 Task: Go to the images section and react to  the images on the  page of Nestle
Action: Keyboard Key.alt_l
Screenshot: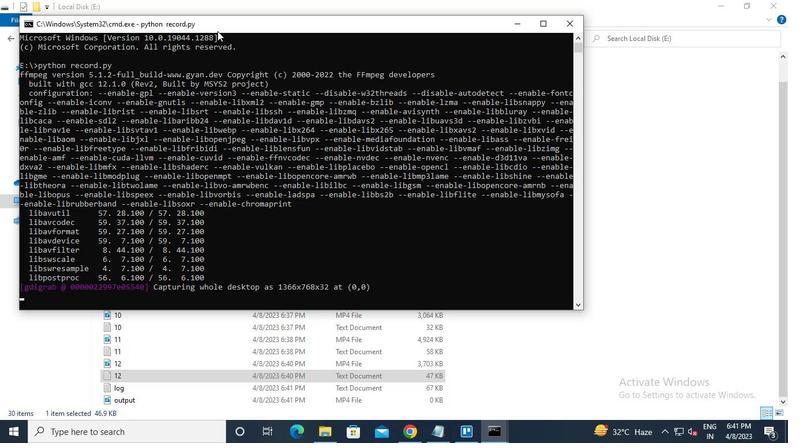 
Action: Keyboard Key.tab
Screenshot: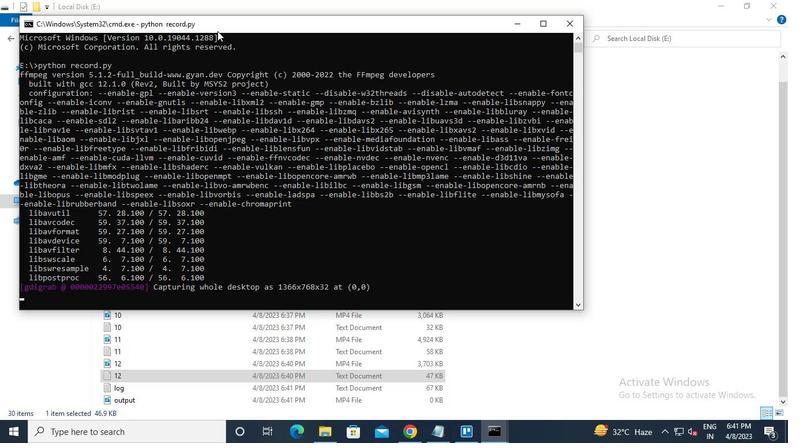 
Action: Mouse moved to (198, 75)
Screenshot: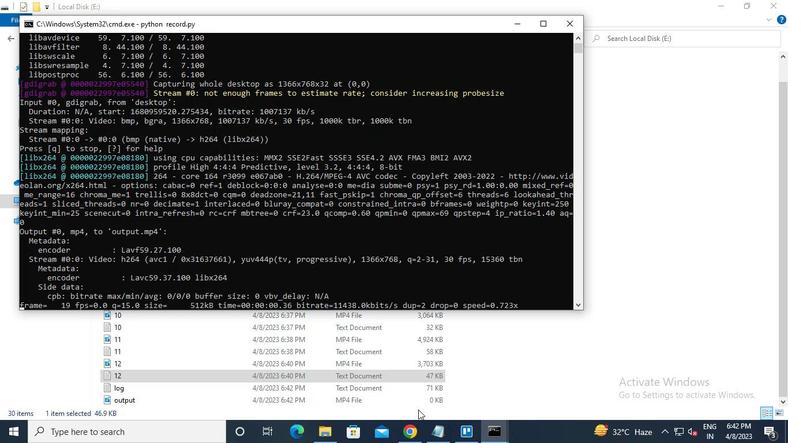 
Action: Mouse pressed left at (198, 75)
Screenshot: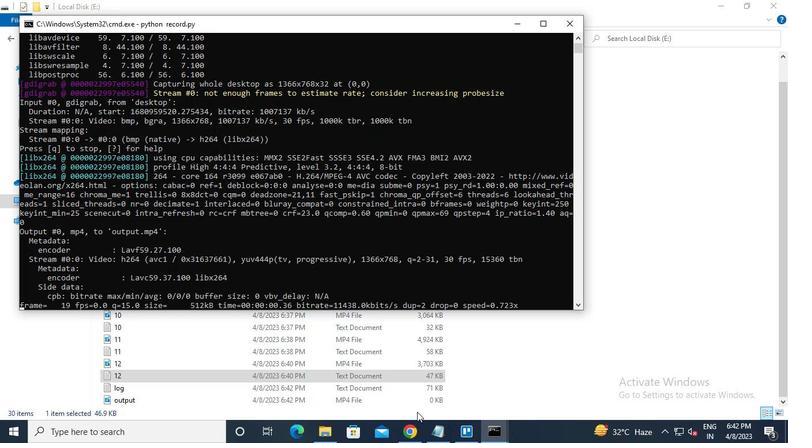
Action: Keyboard n
Screenshot: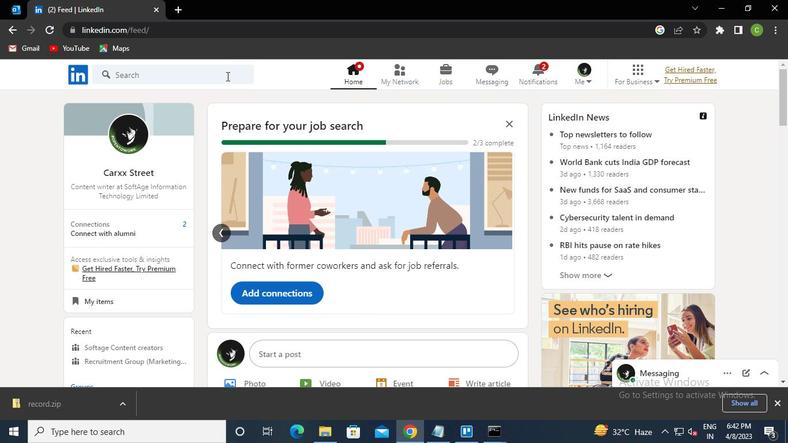 
Action: Keyboard e
Screenshot: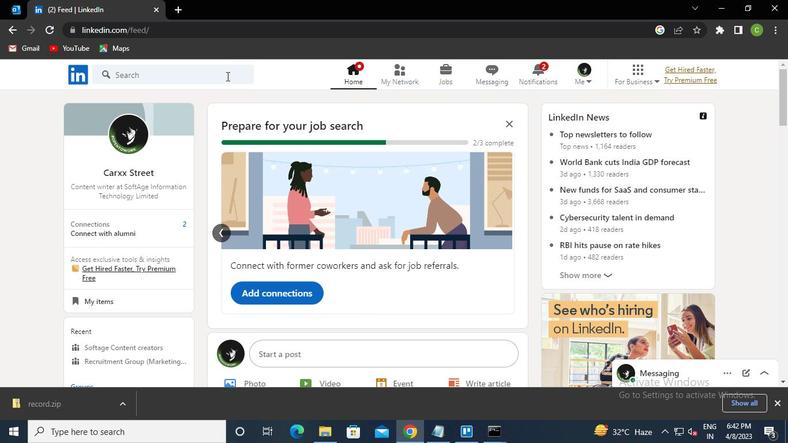 
Action: Keyboard s
Screenshot: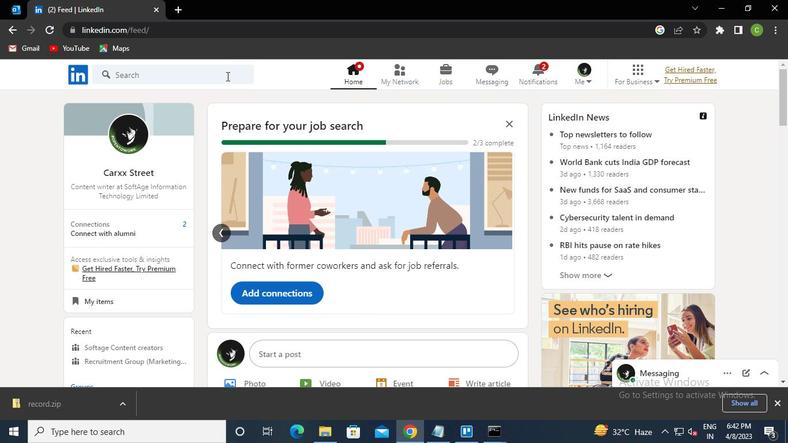 
Action: Keyboard t
Screenshot: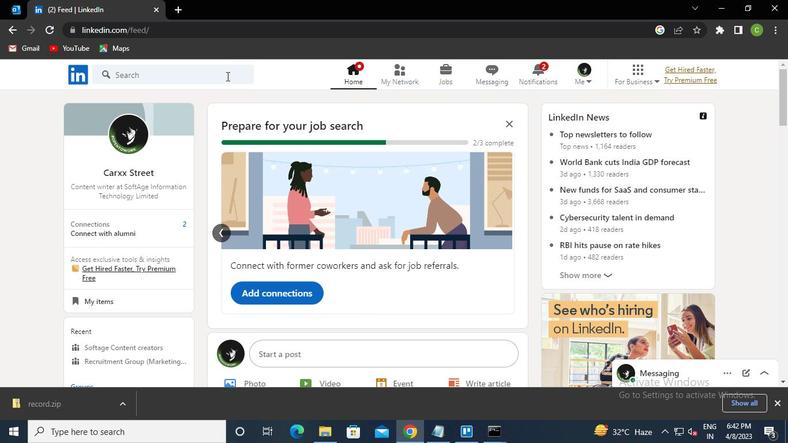 
Action: Keyboard l
Screenshot: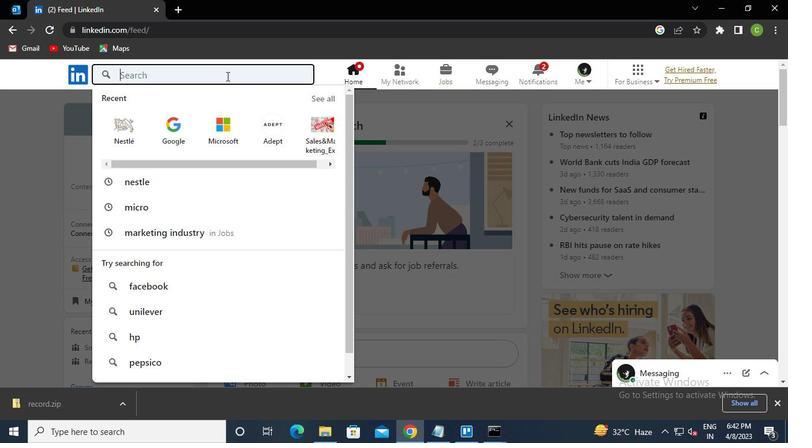 
Action: Keyboard Key.down
Screenshot: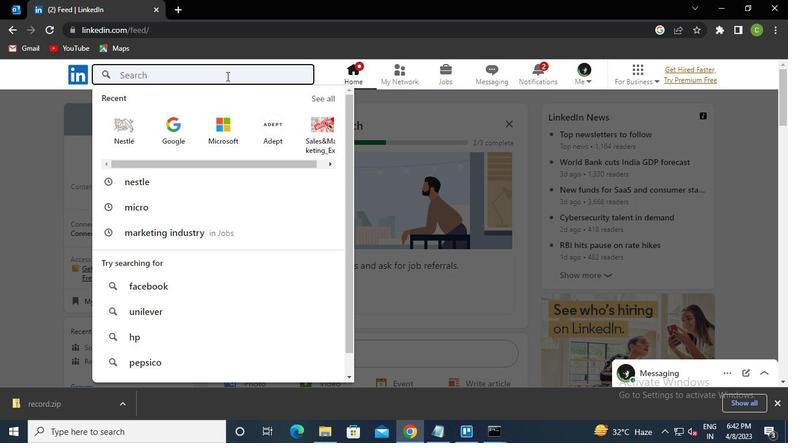 
Action: Keyboard Key.enter
Screenshot: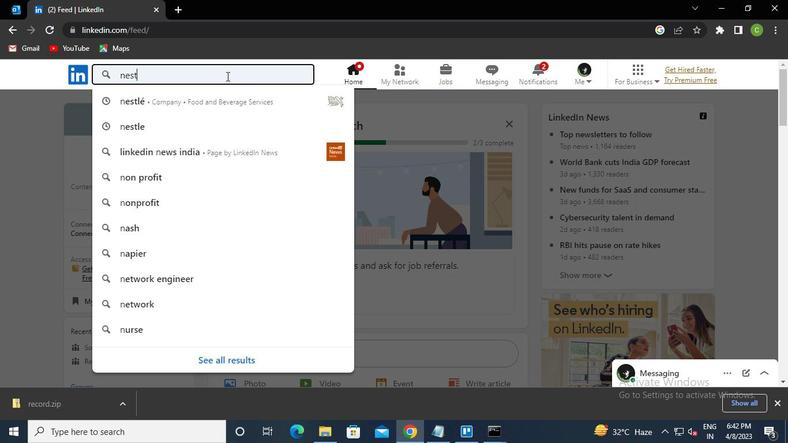
Action: Mouse moved to (395, 183)
Screenshot: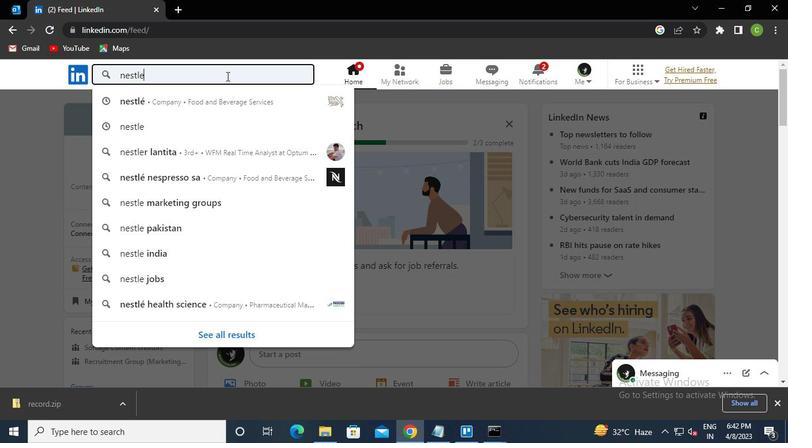 
Action: Mouse pressed left at (395, 183)
Screenshot: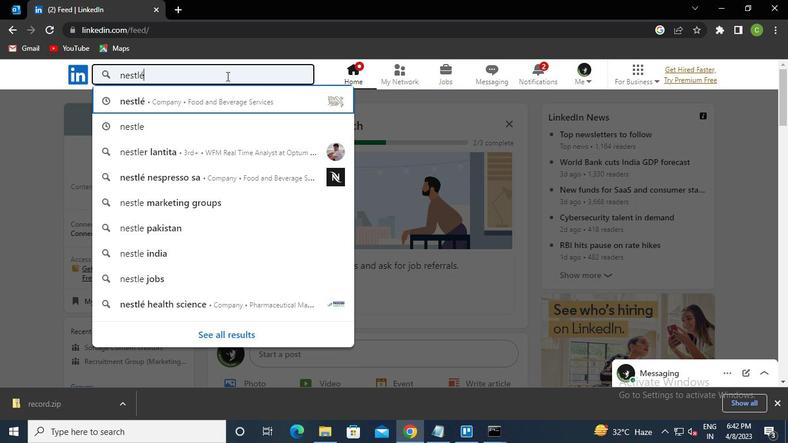 
Action: Mouse moved to (501, 434)
Screenshot: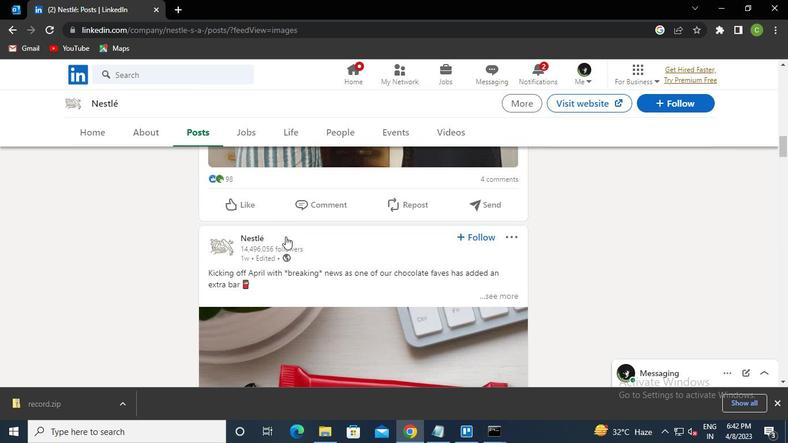 
Action: Mouse pressed left at (501, 434)
Screenshot: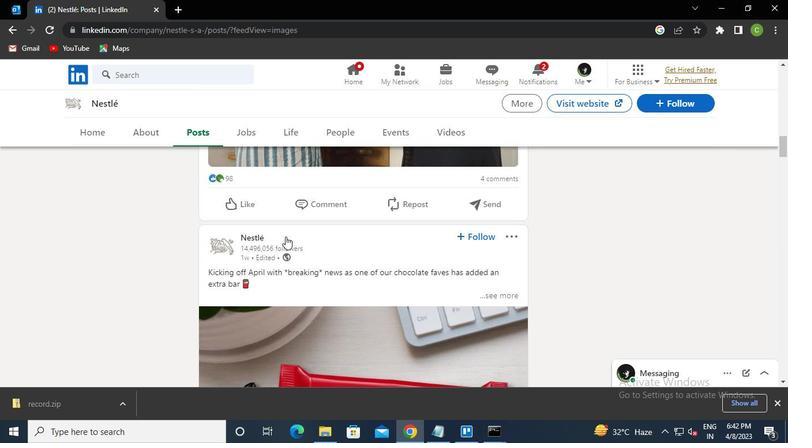 
Action: Mouse moved to (630, 84)
Screenshot: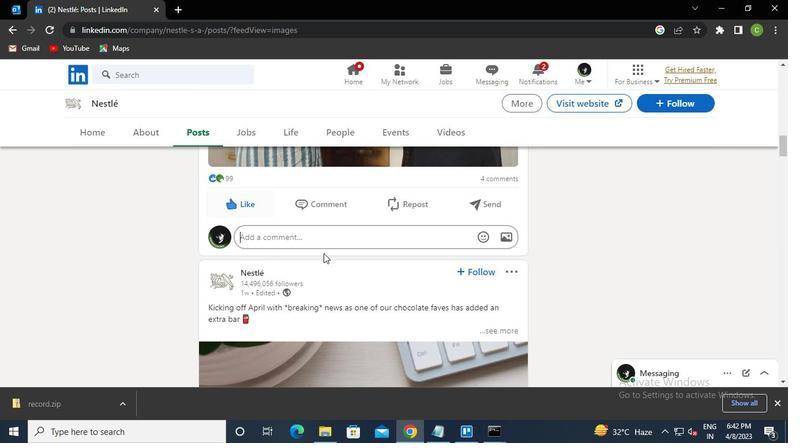 
Action: Mouse pressed left at (630, 84)
Screenshot: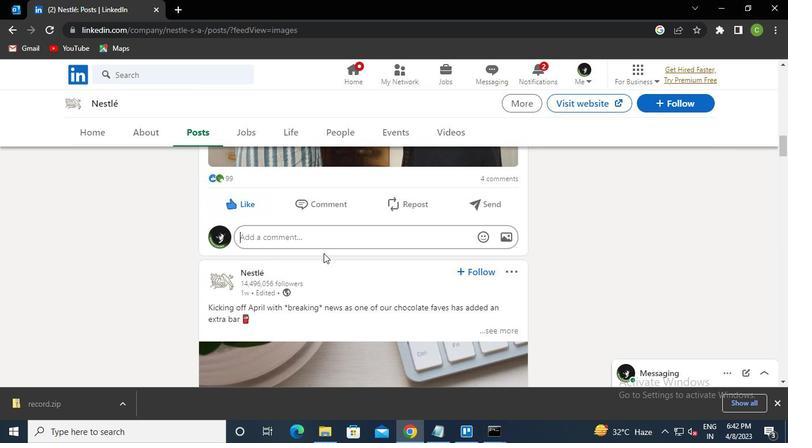 
Action: Mouse moved to (406, 429)
Screenshot: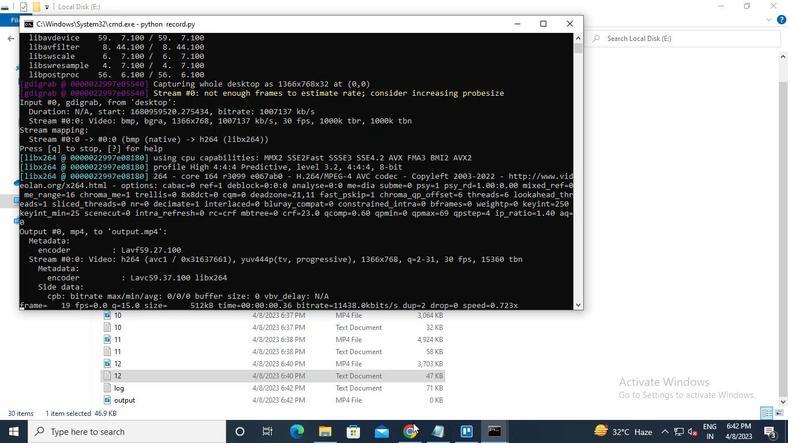 
Action: Mouse pressed left at (406, 429)
Screenshot: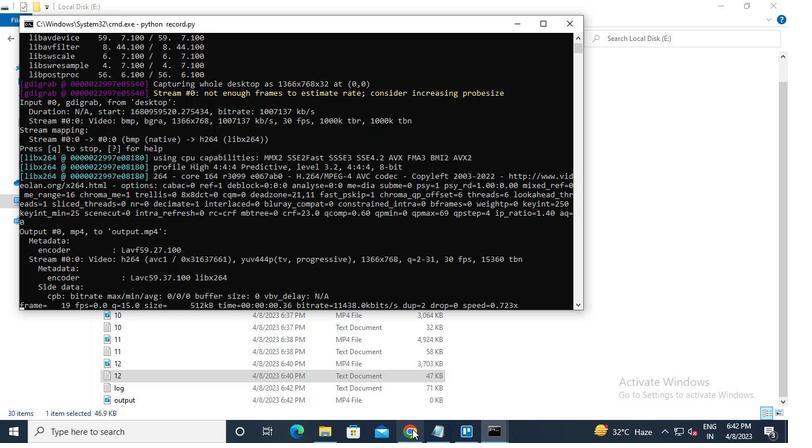 
Action: Mouse moved to (354, 71)
Screenshot: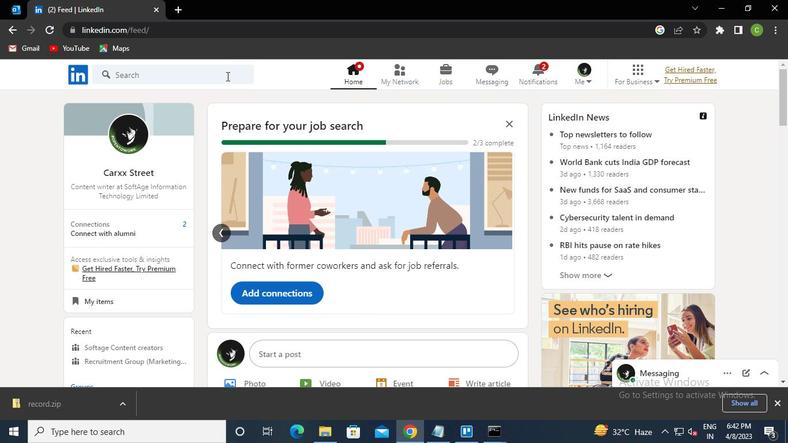 
Action: Mouse pressed left at (354, 71)
Screenshot: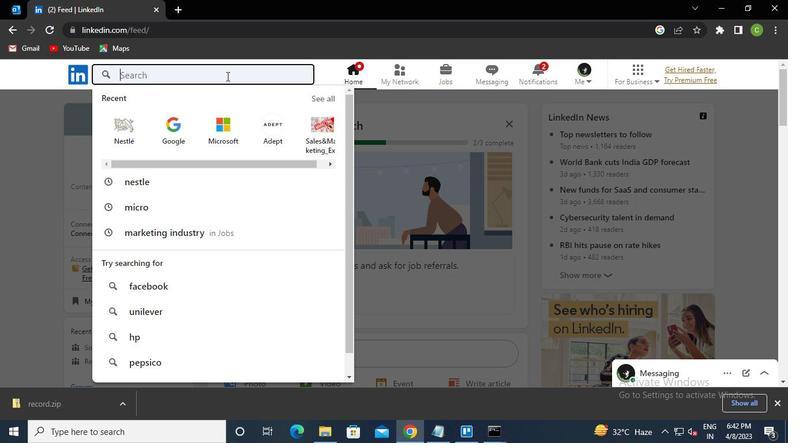 
Action: Mouse moved to (326, 438)
Screenshot: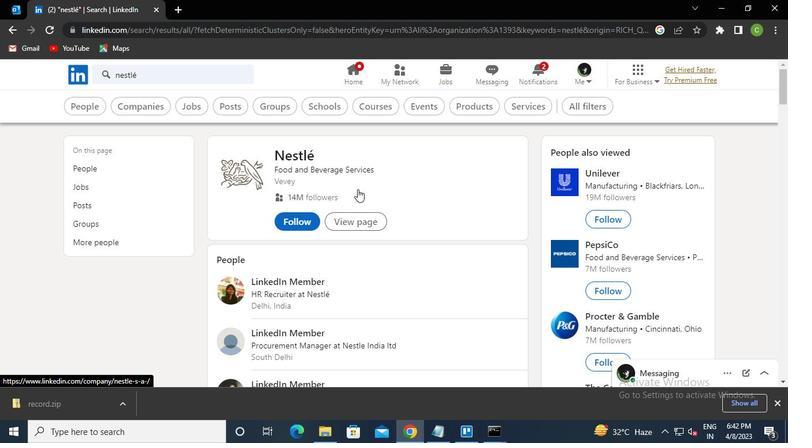 
Action: Mouse pressed left at (326, 438)
Screenshot: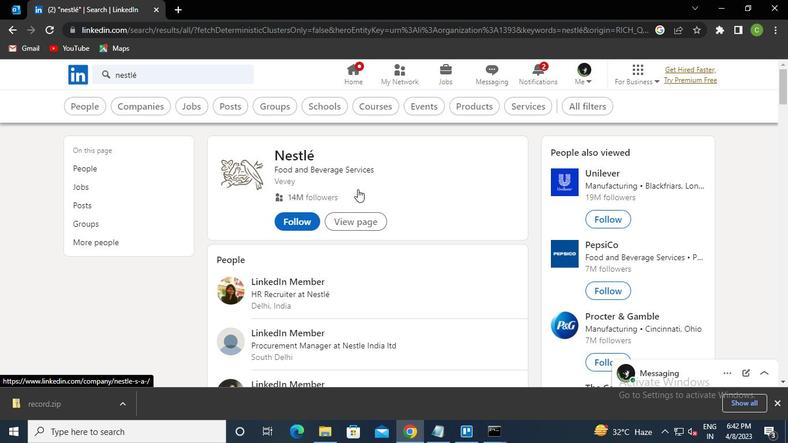 
Action: Mouse moved to (217, 30)
Screenshot: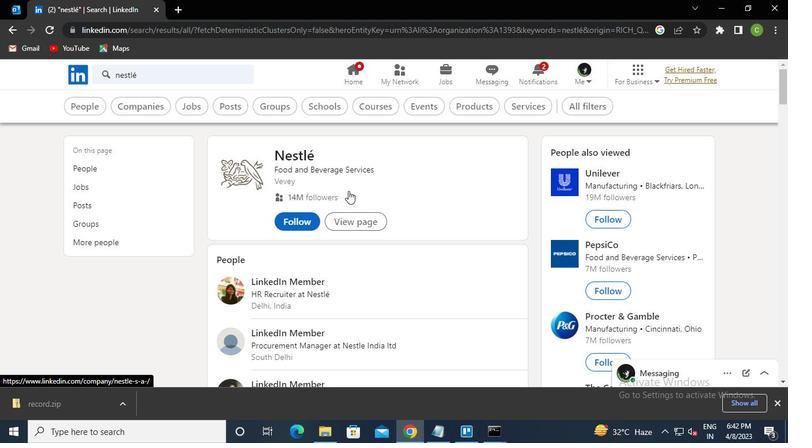 
Action: Mouse pressed left at (217, 30)
Screenshot: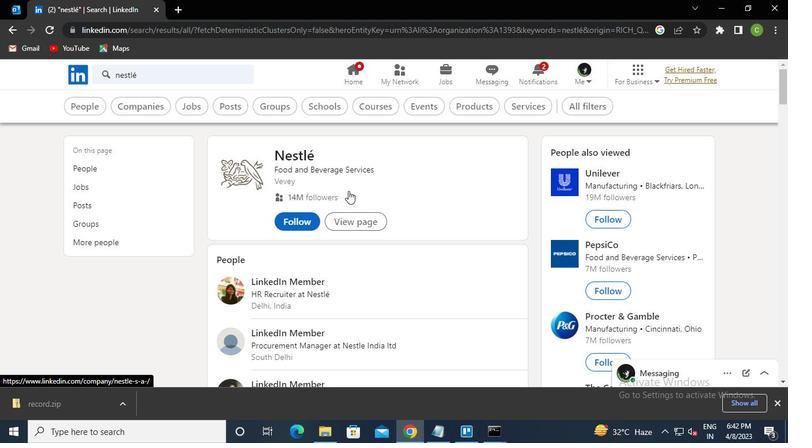 
Action: Keyboard c
Screenshot: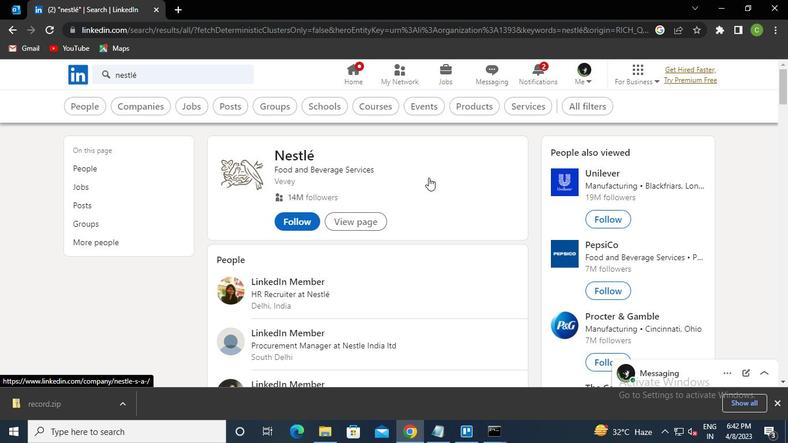 
Action: Keyboard m
Screenshot: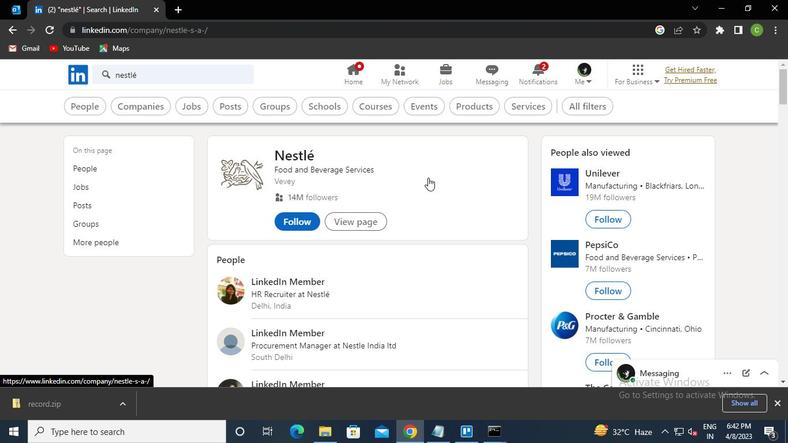 
Action: Keyboard d
Screenshot: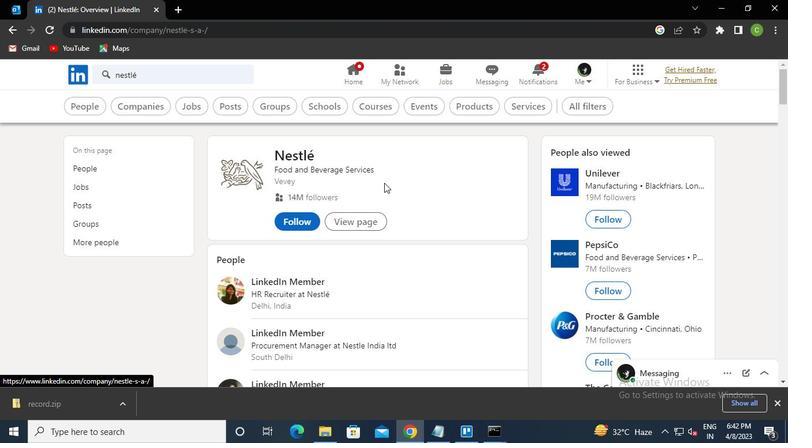 
Action: Keyboard Key.enter
Screenshot: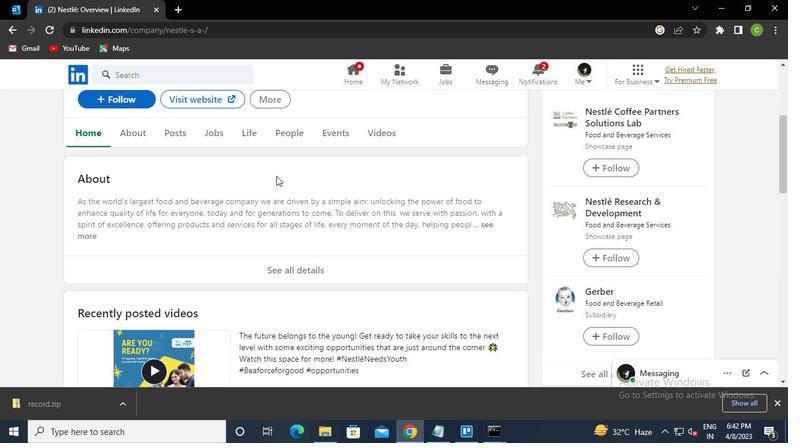 
Action: Keyboard Key.ctrl_l
Screenshot: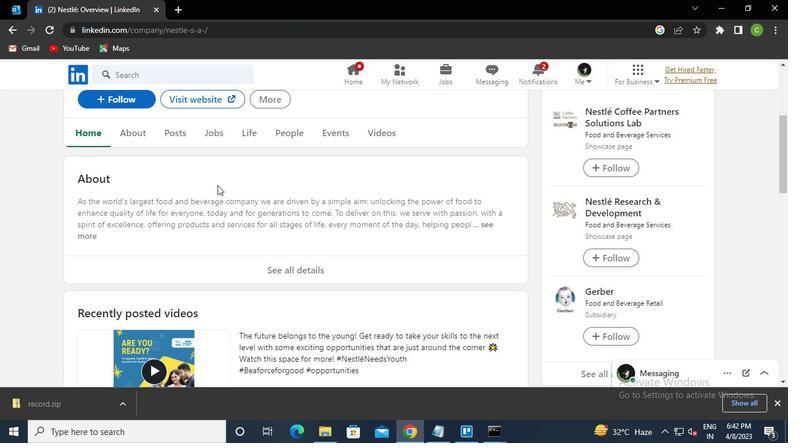 
Action: Keyboard \x16
Screenshot: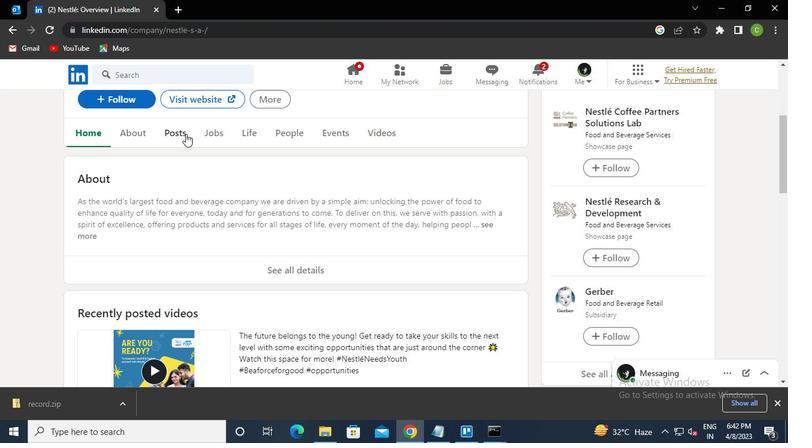 
Action: Keyboard Key.enter
Screenshot: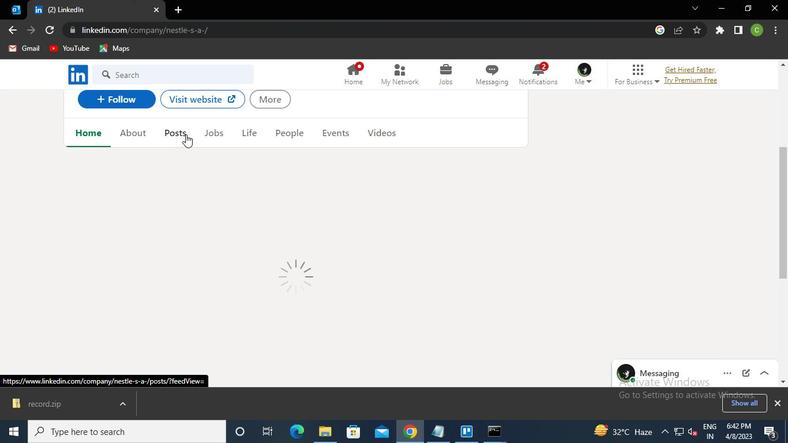
Action: Mouse moved to (412, 429)
Screenshot: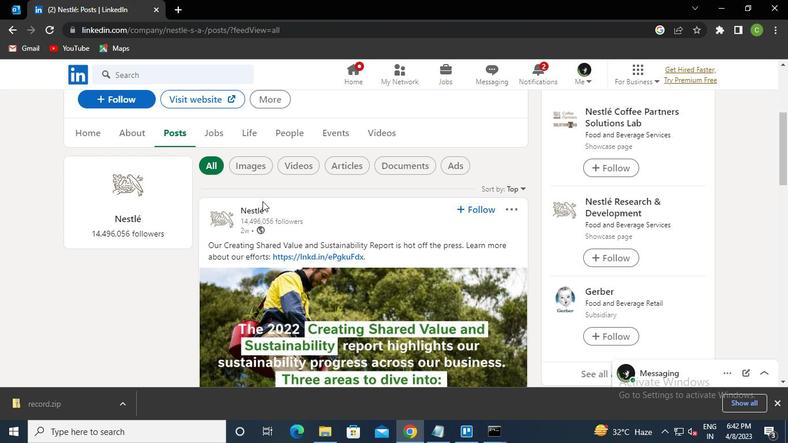 
Action: Mouse pressed left at (412, 429)
Screenshot: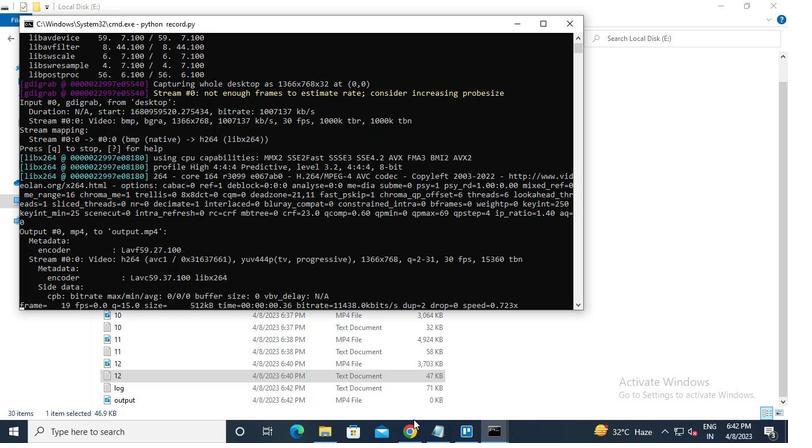 
Action: Mouse pressed left at (412, 429)
Screenshot: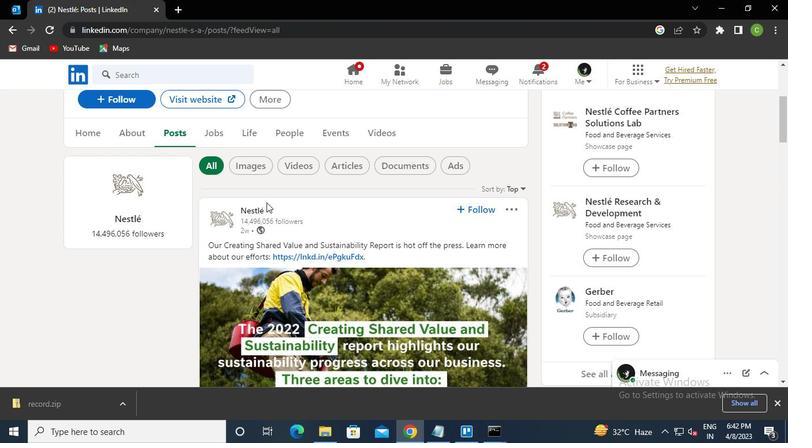 
Action: Mouse moved to (226, 75)
Screenshot: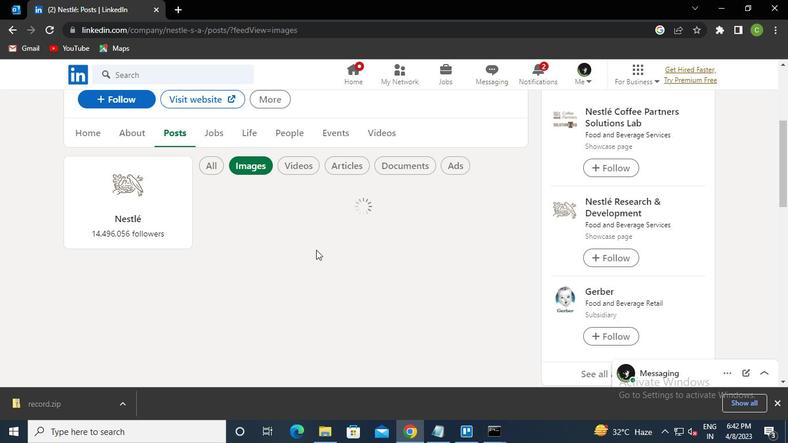 
Action: Mouse pressed left at (226, 75)
Screenshot: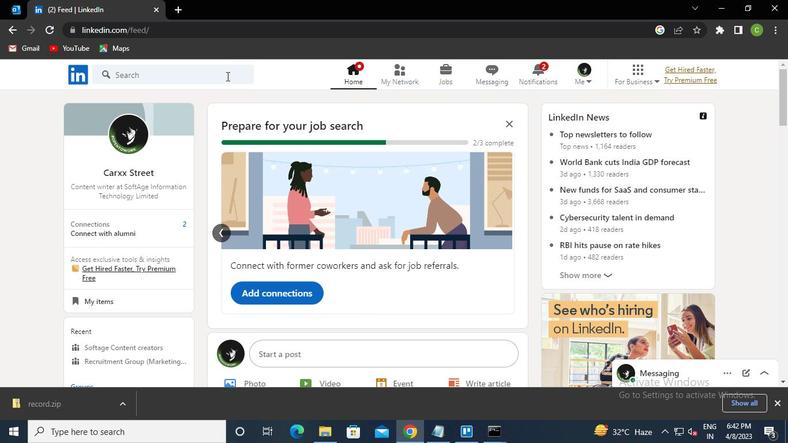 
Action: Mouse pressed left at (226, 75)
Screenshot: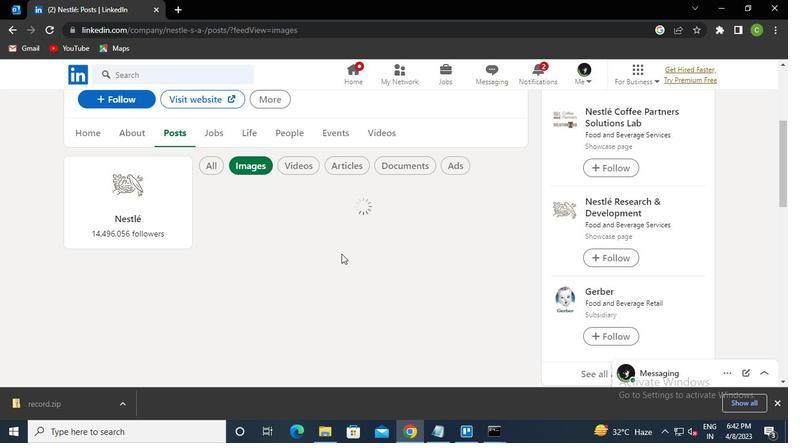
Action: Keyboard n
Screenshot: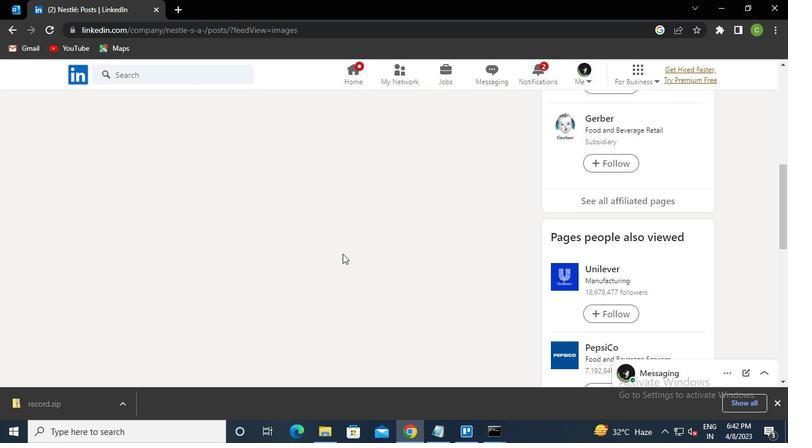 
Action: Keyboard e
Screenshot: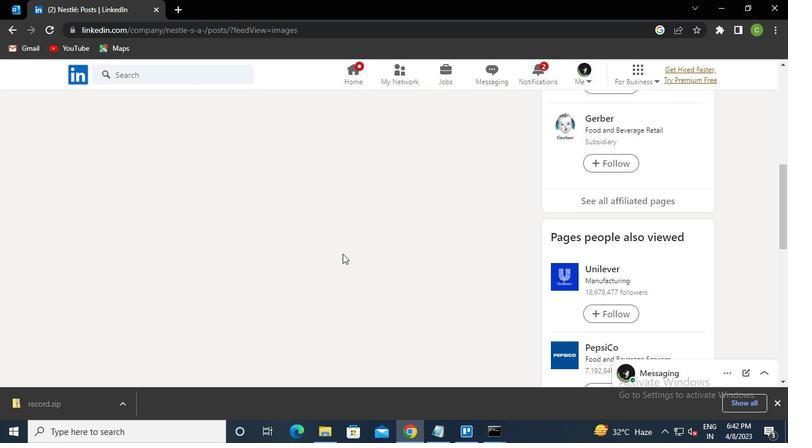 
Action: Keyboard s
Screenshot: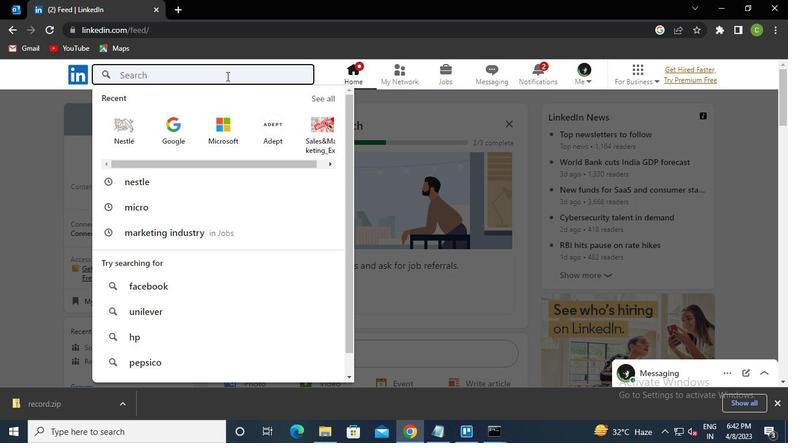 
Action: Keyboard t
Screenshot: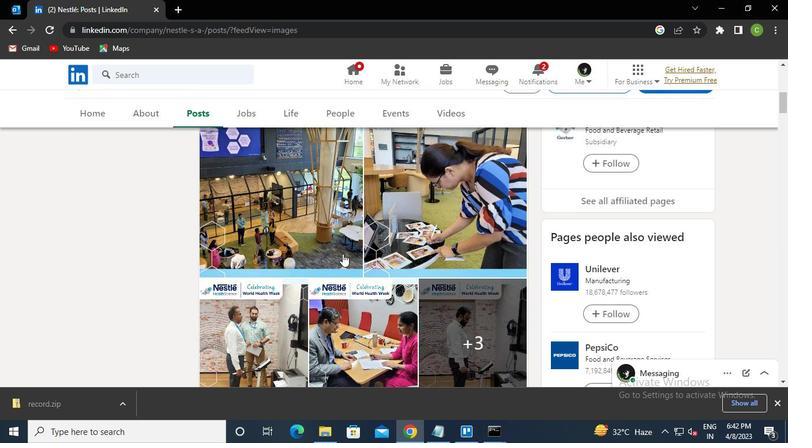 
Action: Keyboard l
Screenshot: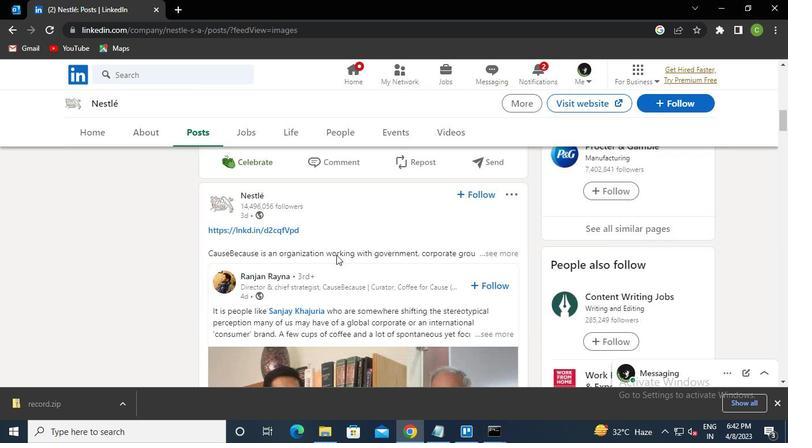 
Action: Keyboard l
Screenshot: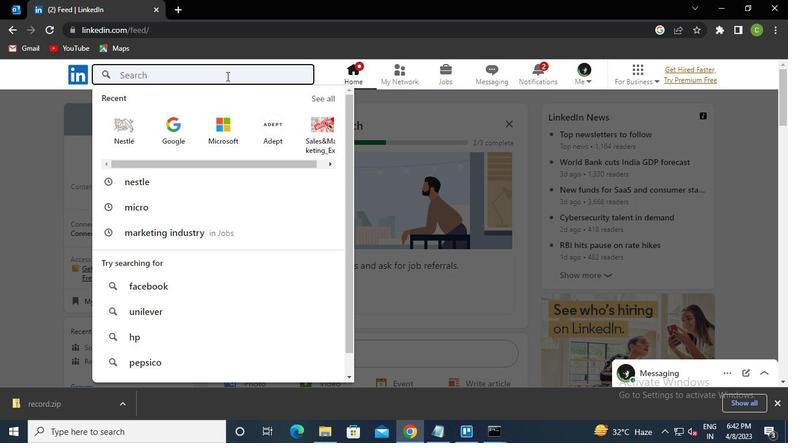 
Action: Keyboard e
Screenshot: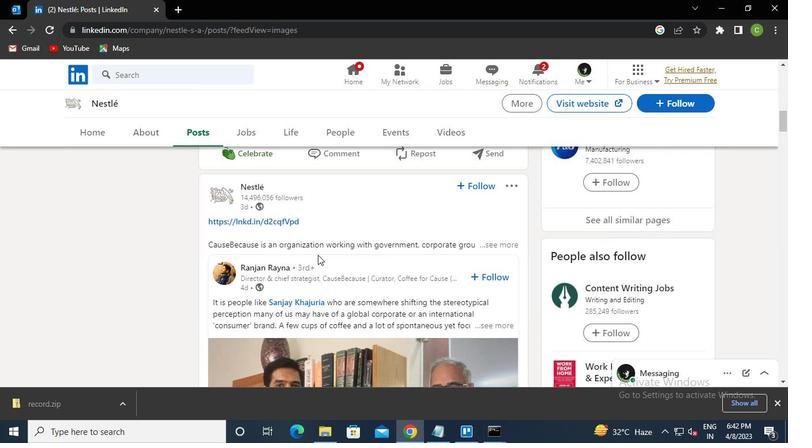 
Action: Keyboard e
Screenshot: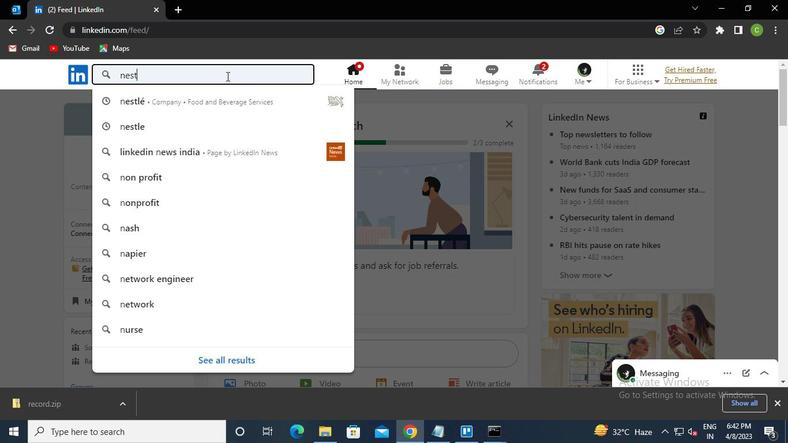 
Action: Keyboard Key.down
Screenshot: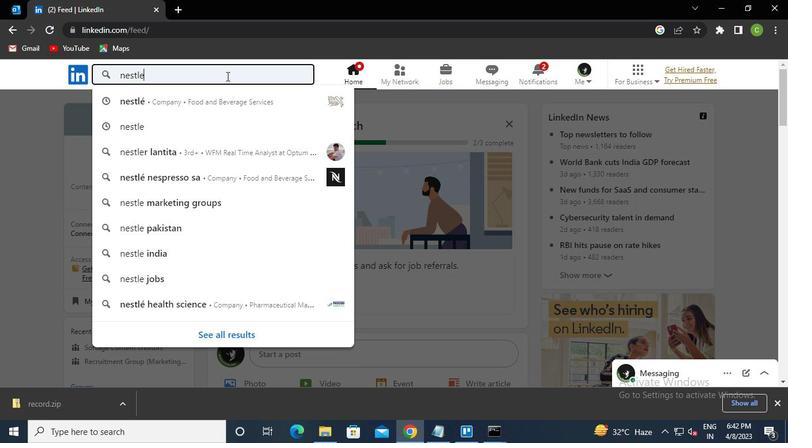 
Action: Keyboard Key.enter
Screenshot: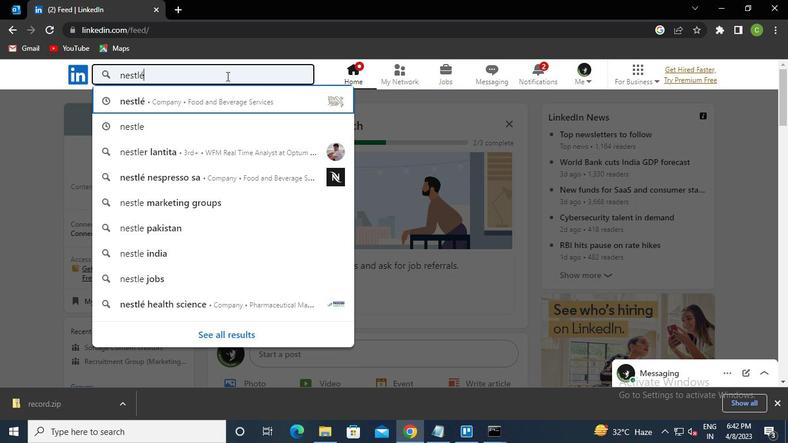 
Action: Mouse moved to (357, 188)
Screenshot: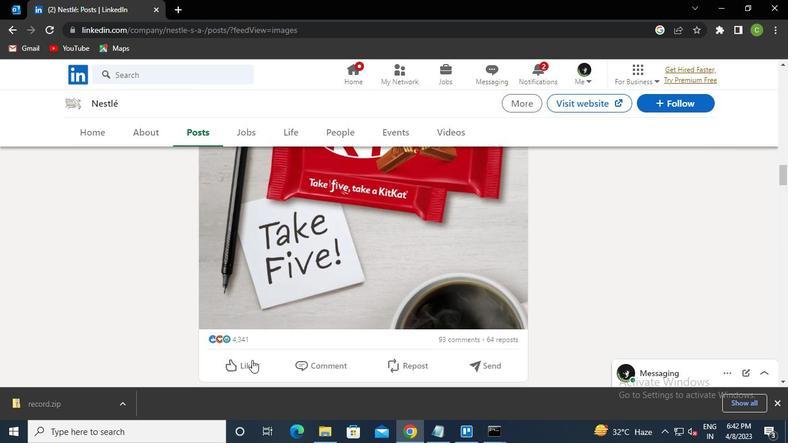
Action: Mouse pressed left at (357, 188)
Screenshot: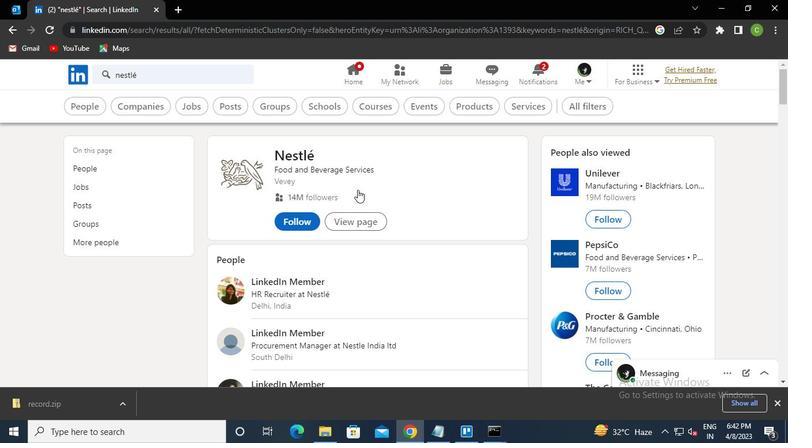 
Action: Mouse pressed left at (357, 188)
Screenshot: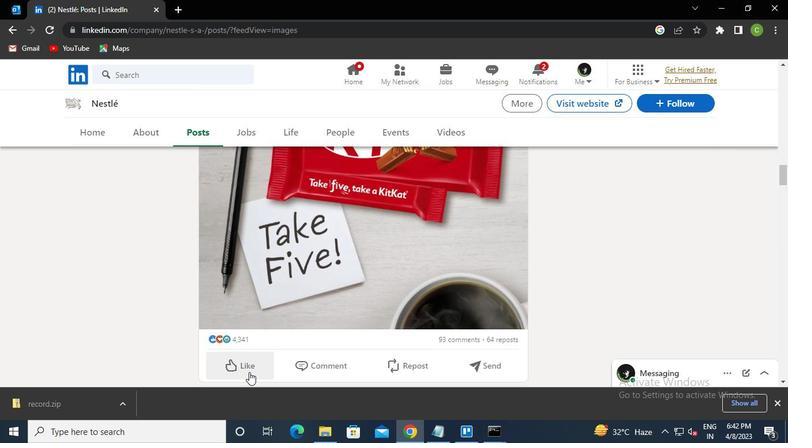 
Action: Mouse moved to (428, 177)
Screenshot: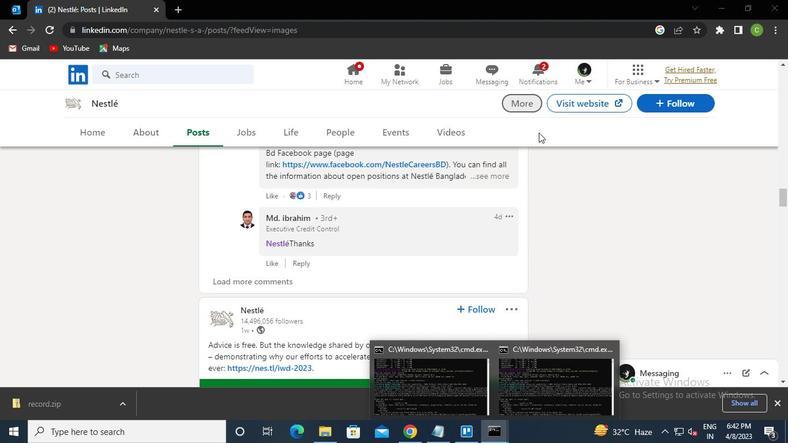 
Action: Mouse pressed left at (428, 177)
Screenshot: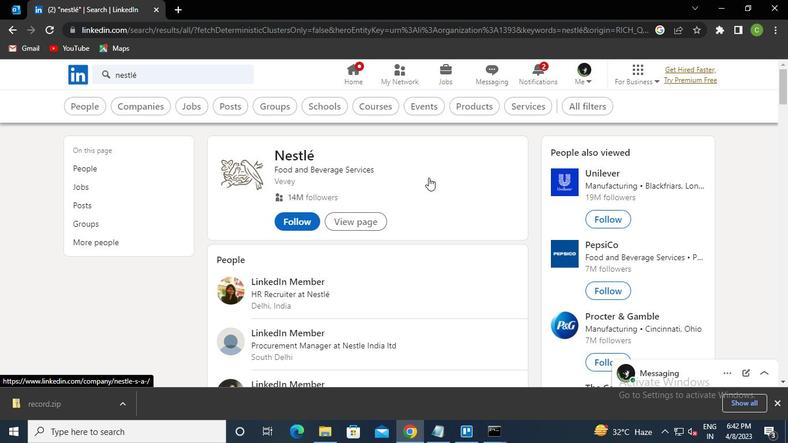 
Action: Mouse pressed left at (428, 177)
Screenshot: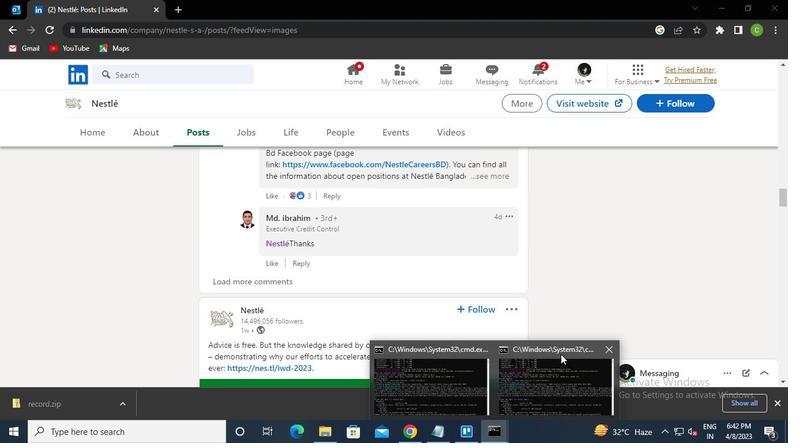 
Action: Mouse moved to (185, 132)
Screenshot: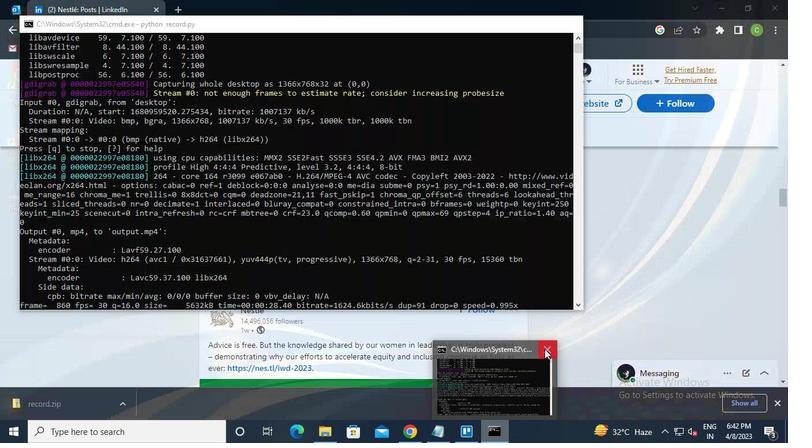 
Action: Mouse pressed left at (185, 132)
Screenshot: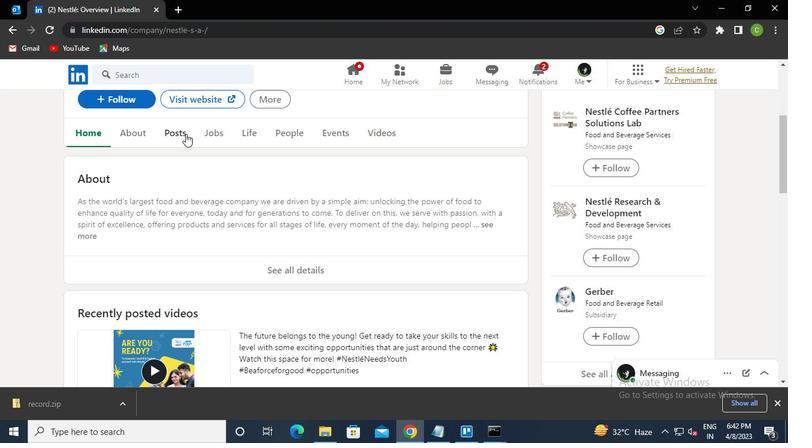 
Action: Mouse pressed left at (185, 132)
Screenshot: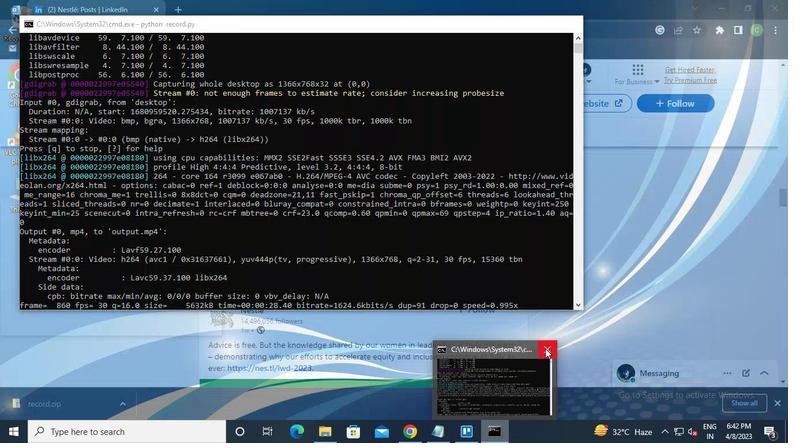 
Action: Mouse moved to (259, 168)
Screenshot: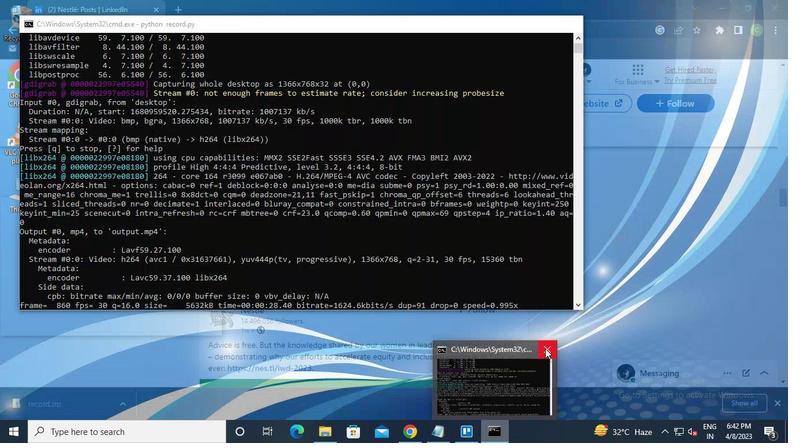 
Action: Mouse pressed left at (259, 168)
Screenshot: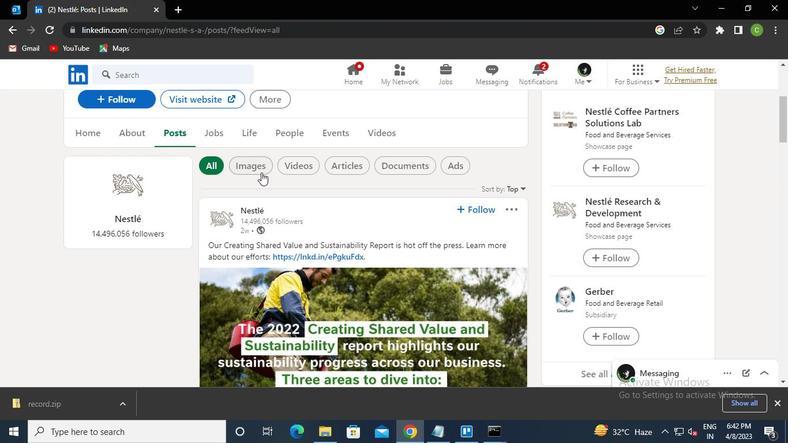 
Action: Mouse pressed left at (259, 168)
Screenshot: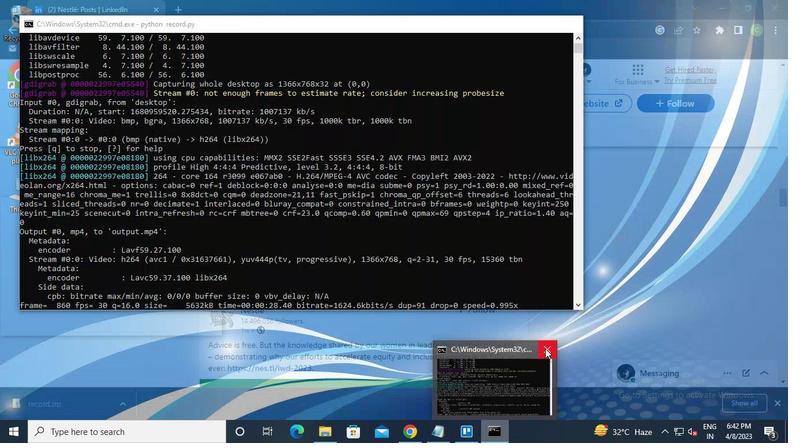 
Action: Mouse moved to (245, 207)
Screenshot: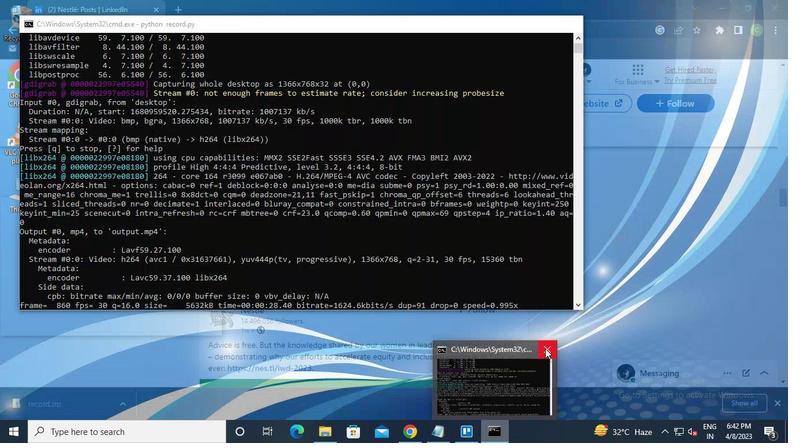 
Action: Mouse pressed left at (245, 207)
Screenshot: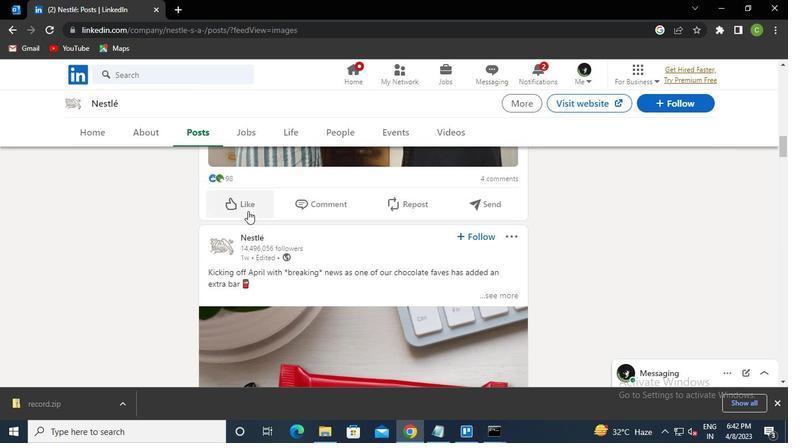 
Action: Mouse pressed left at (245, 207)
Screenshot: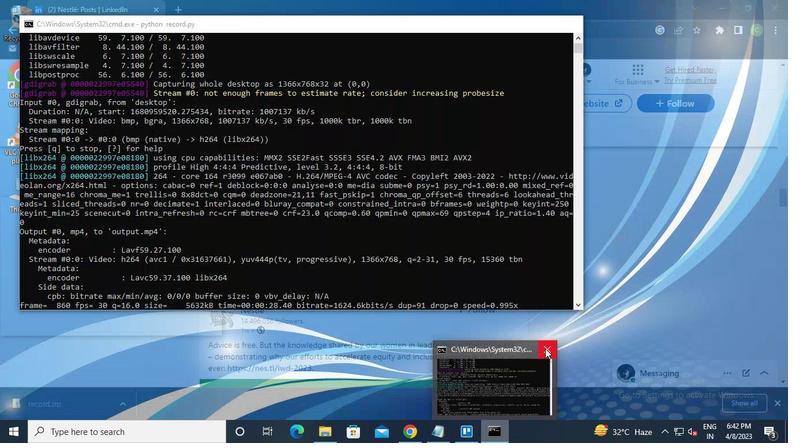 
Action: Mouse moved to (270, 330)
Screenshot: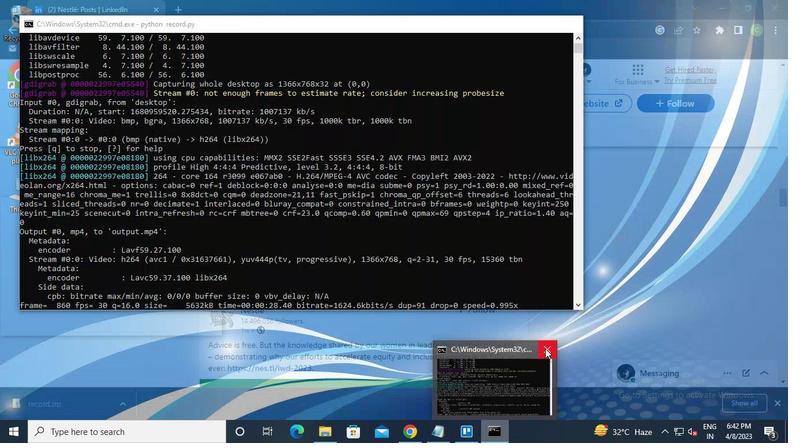 
Action: Mouse pressed left at (270, 330)
Screenshot: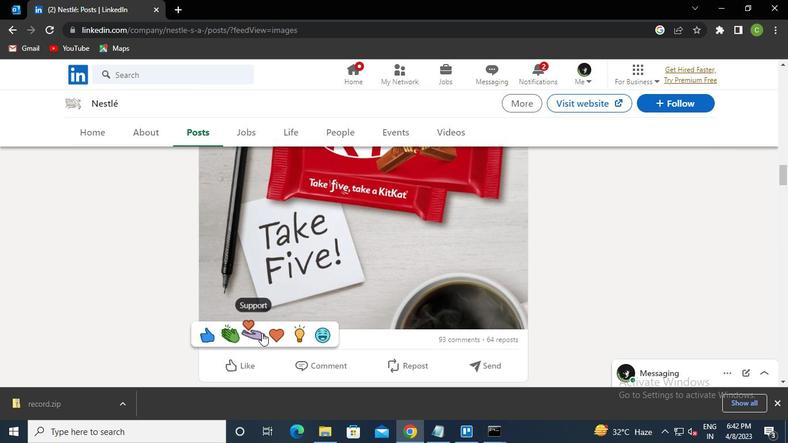 
Action: Mouse pressed left at (270, 330)
Screenshot: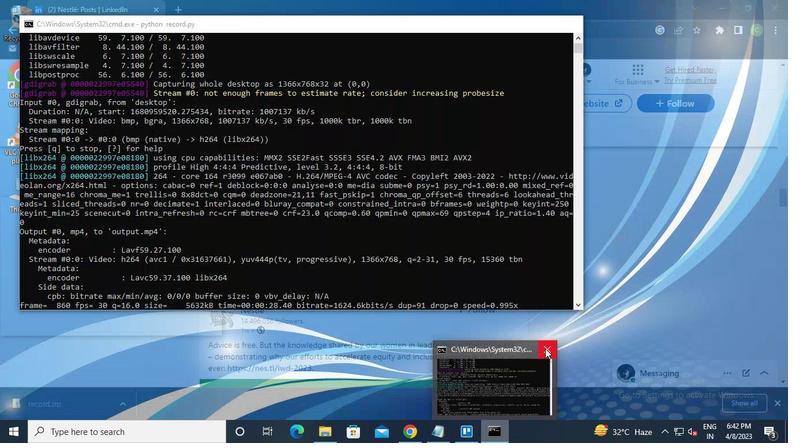 
Action: Mouse moved to (492, 433)
Screenshot: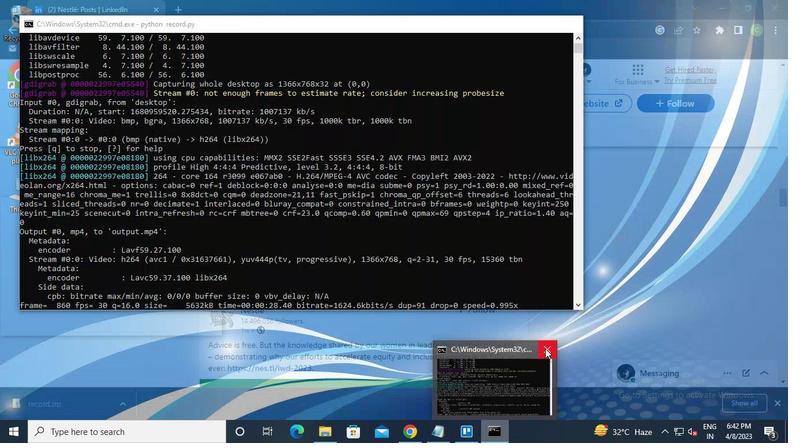 
Action: Mouse pressed left at (492, 433)
Screenshot: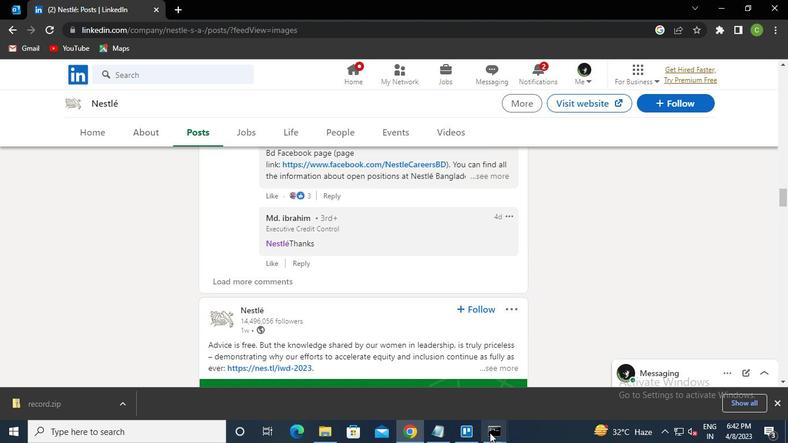 
Action: Mouse pressed left at (492, 433)
Screenshot: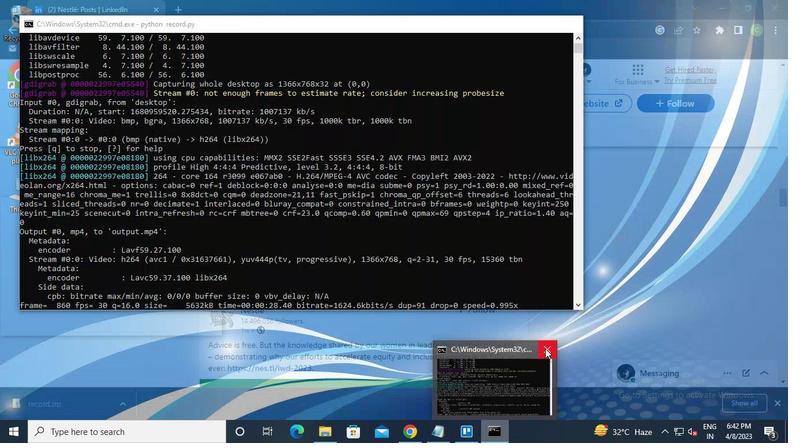 
Action: Mouse moved to (483, 349)
Screenshot: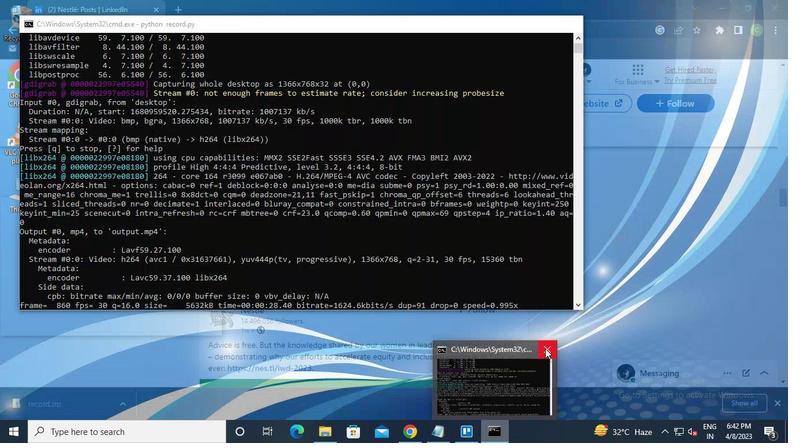 
Action: Mouse pressed left at (483, 349)
Screenshot: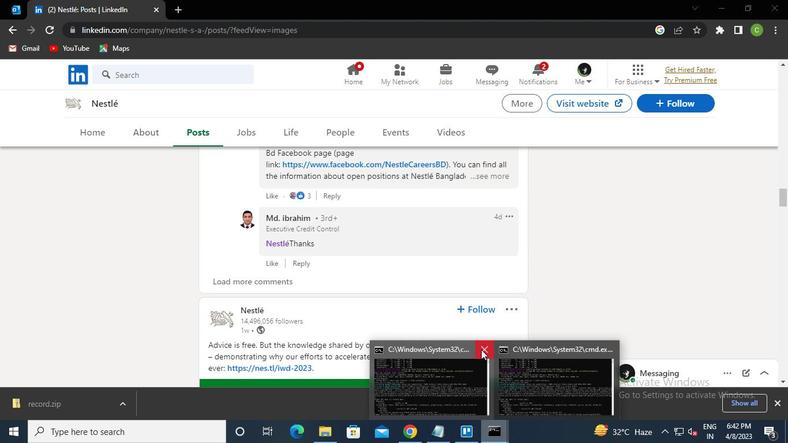 
Action: Mouse pressed left at (483, 349)
Screenshot: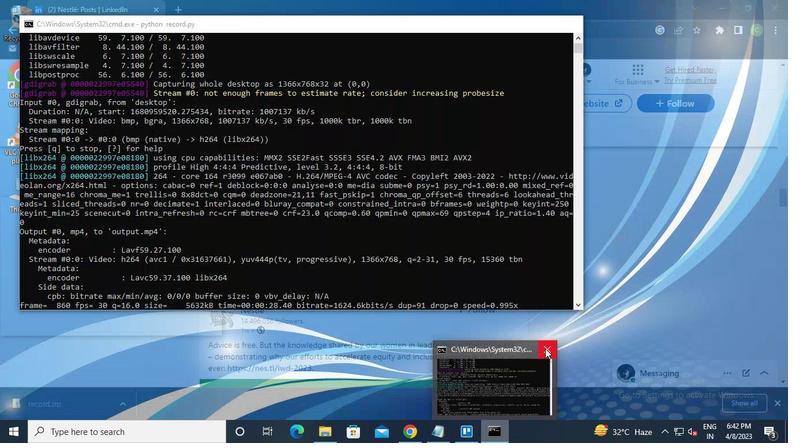
Action: Mouse moved to (545, 348)
Screenshot: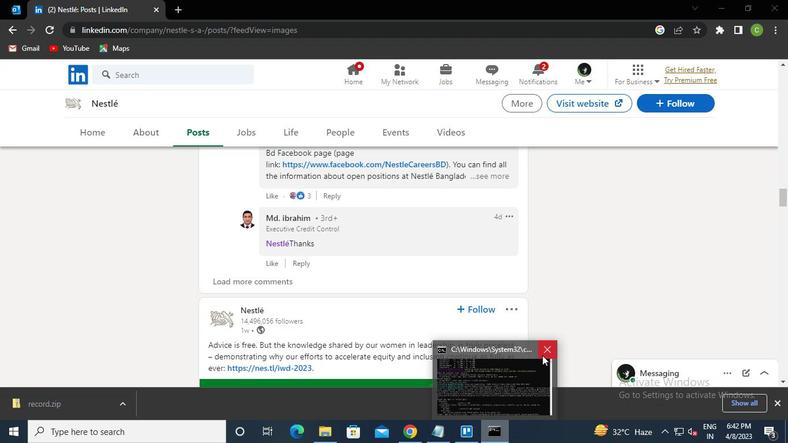
Action: Mouse pressed left at (545, 348)
Screenshot: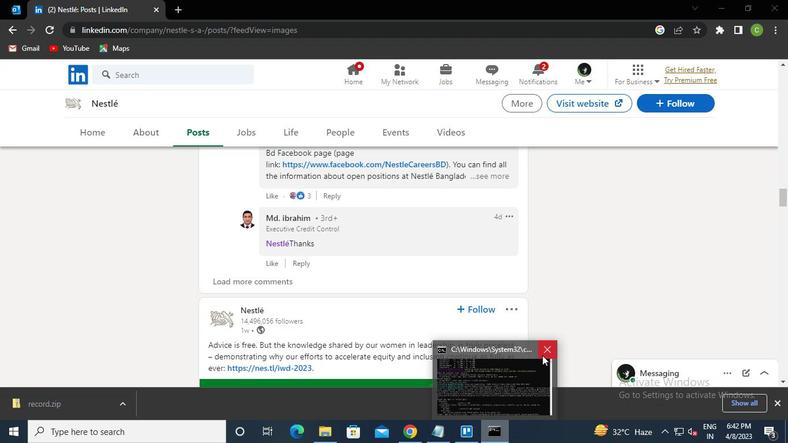 
Action: Mouse moved to (544, 348)
Screenshot: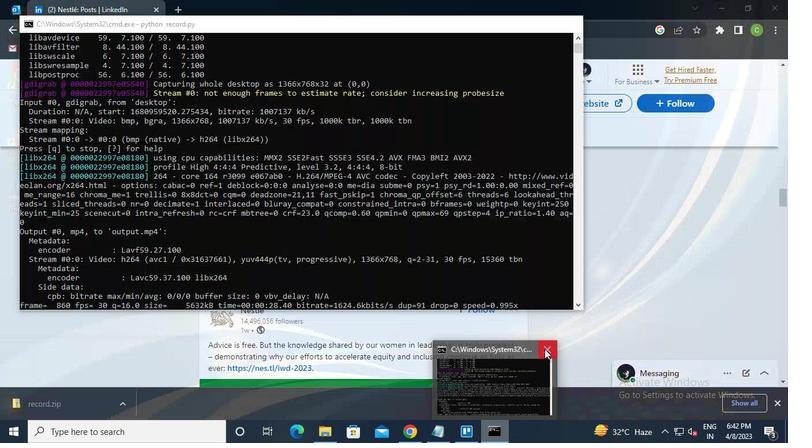 
